 Task: Check the sale-to-list ratio of master bedroom in the last 3 years.
Action: Mouse moved to (739, 170)
Screenshot: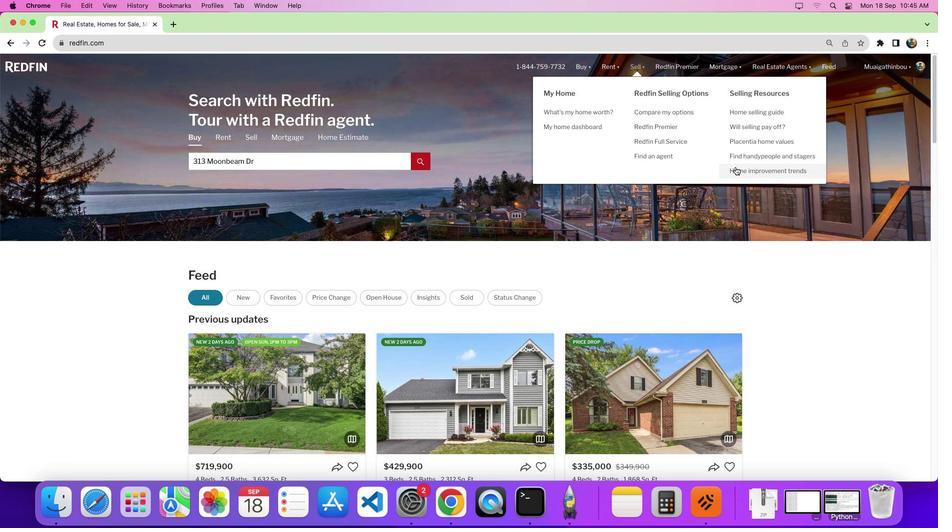 
Action: Mouse pressed left at (739, 170)
Screenshot: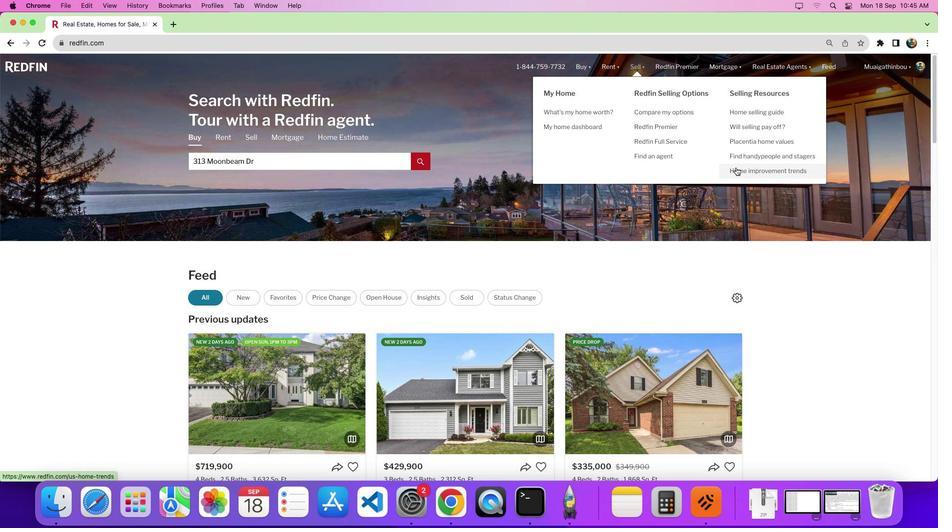 
Action: Mouse moved to (739, 170)
Screenshot: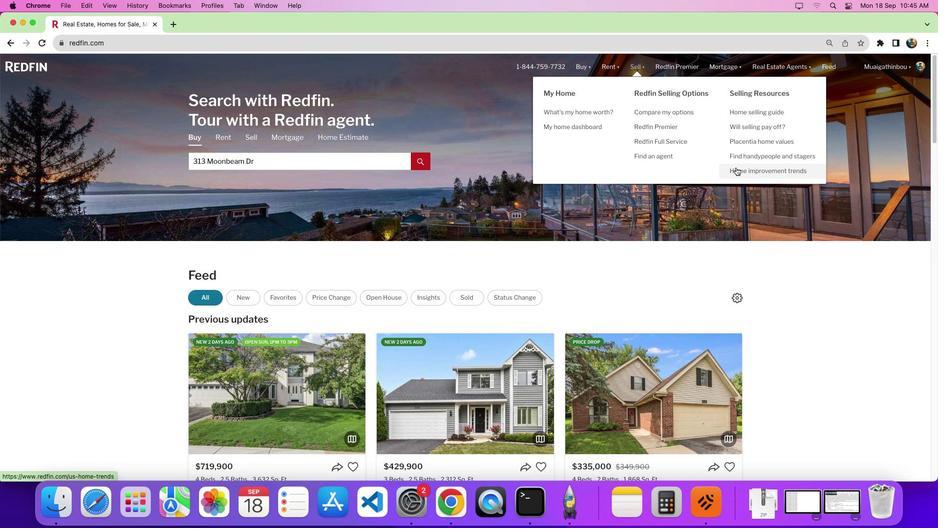 
Action: Mouse pressed left at (739, 170)
Screenshot: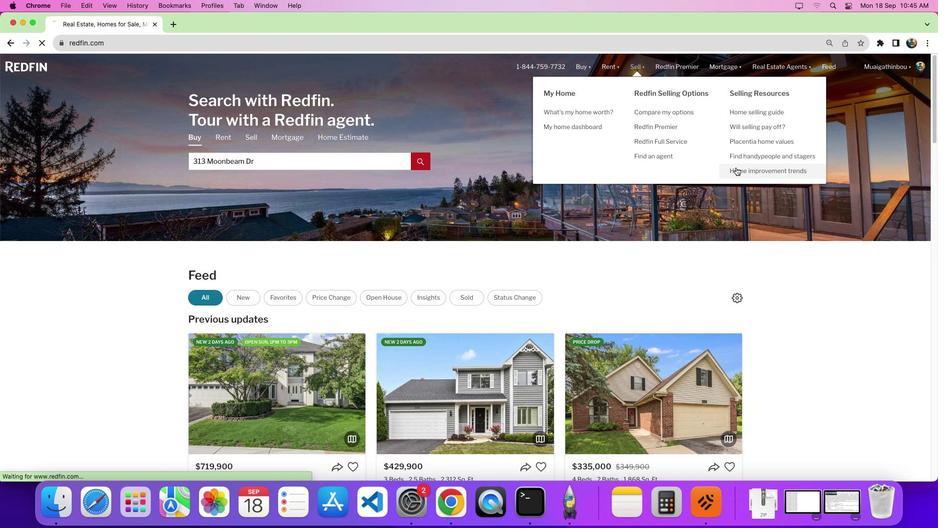
Action: Mouse moved to (269, 194)
Screenshot: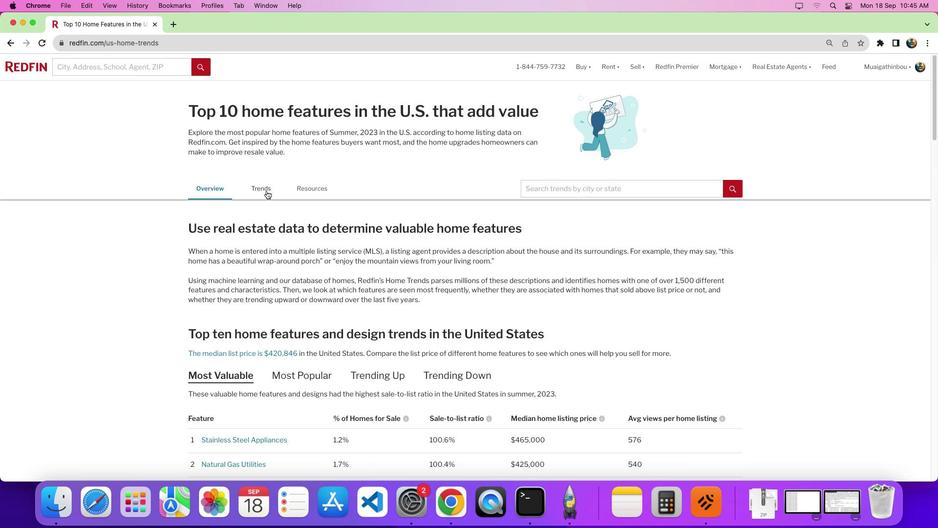 
Action: Mouse pressed left at (269, 194)
Screenshot: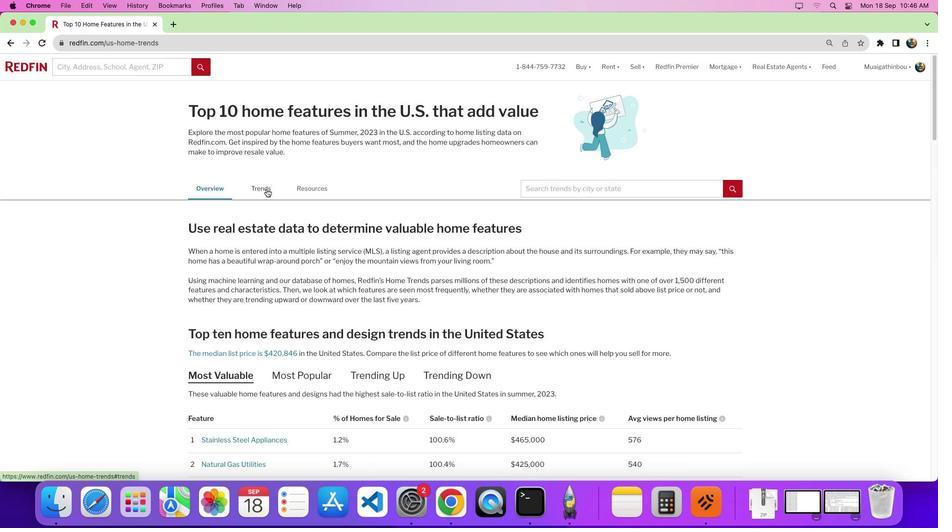 
Action: Mouse moved to (938, 266)
Screenshot: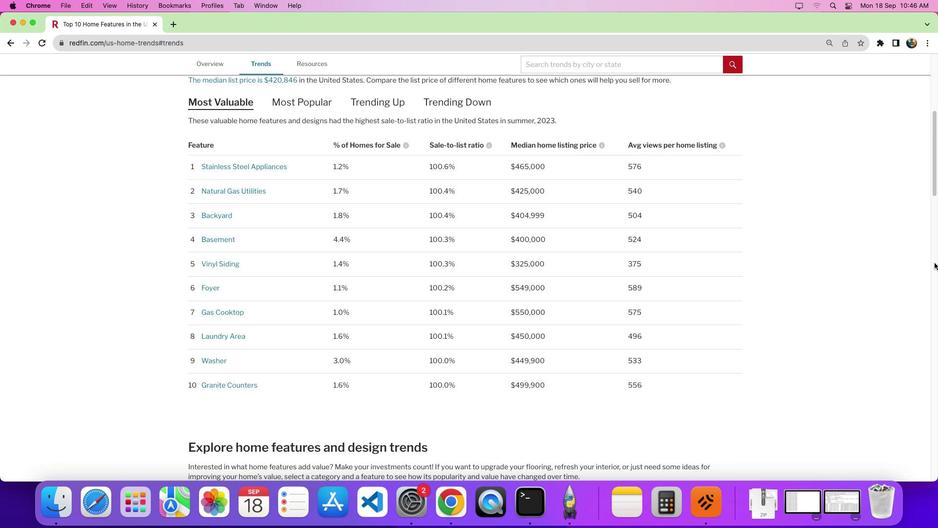 
Action: Mouse pressed left at (938, 266)
Screenshot: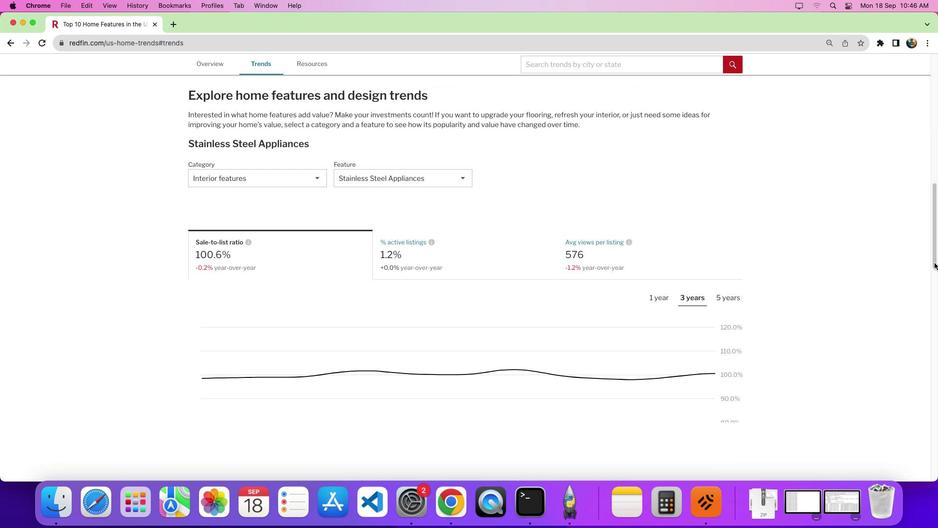 
Action: Mouse moved to (279, 178)
Screenshot: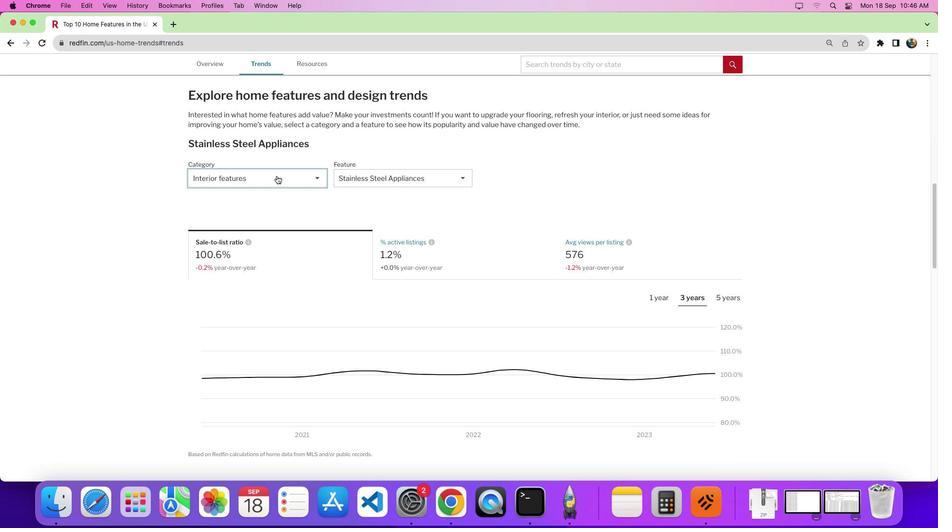 
Action: Mouse pressed left at (279, 178)
Screenshot: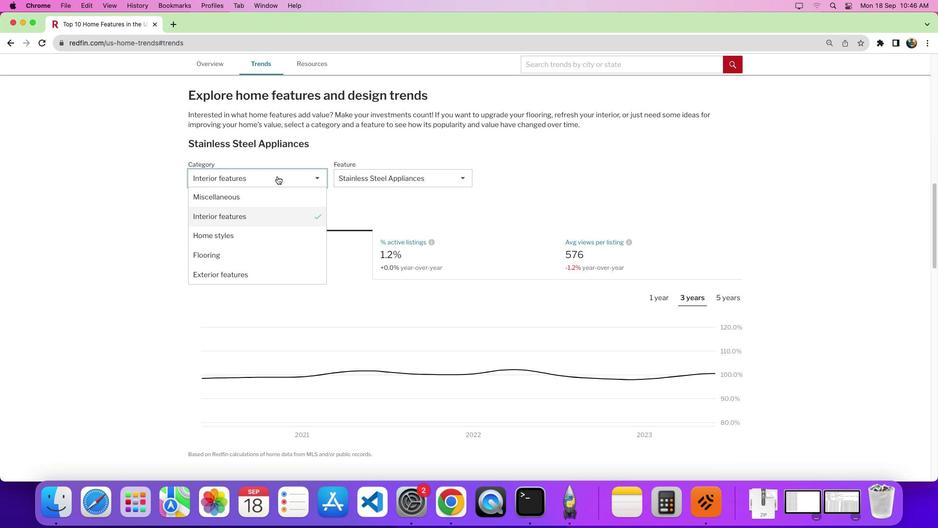 
Action: Mouse moved to (296, 221)
Screenshot: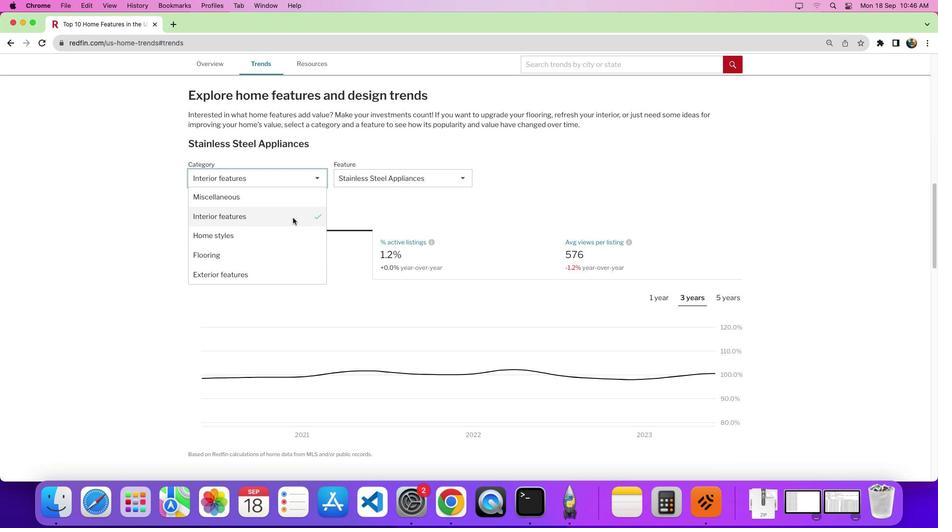 
Action: Mouse pressed left at (296, 221)
Screenshot: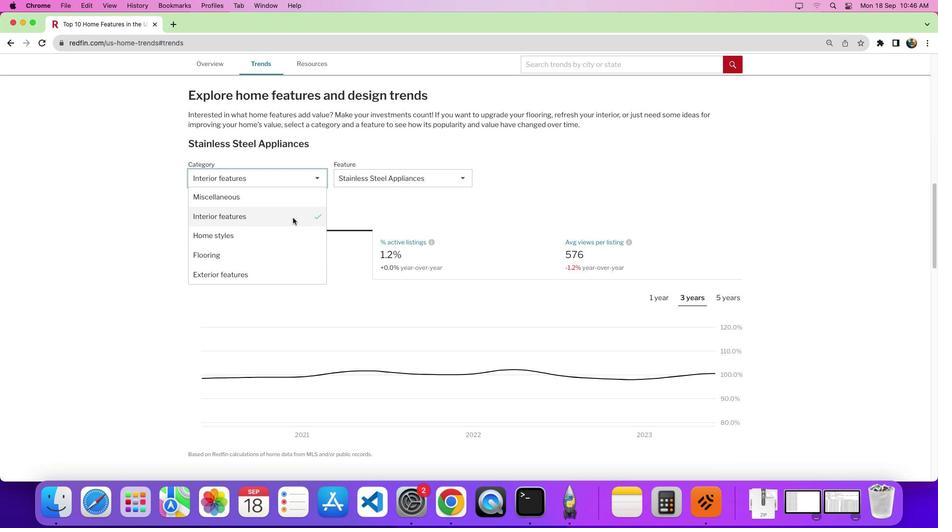 
Action: Mouse moved to (405, 176)
Screenshot: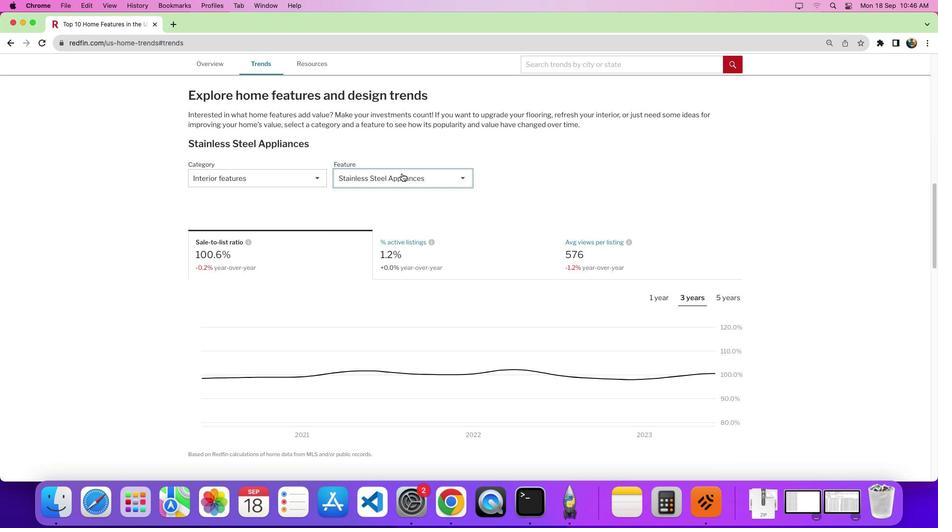 
Action: Mouse pressed left at (405, 176)
Screenshot: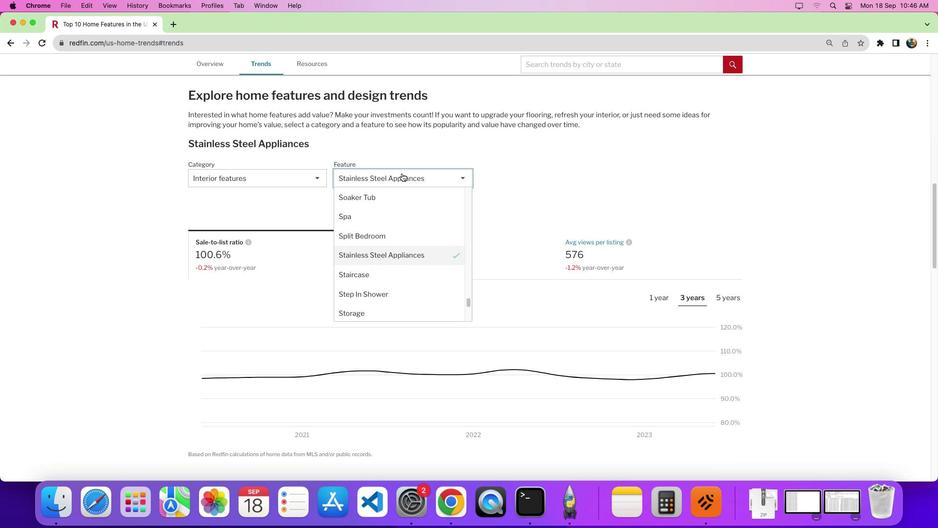 
Action: Mouse moved to (472, 271)
Screenshot: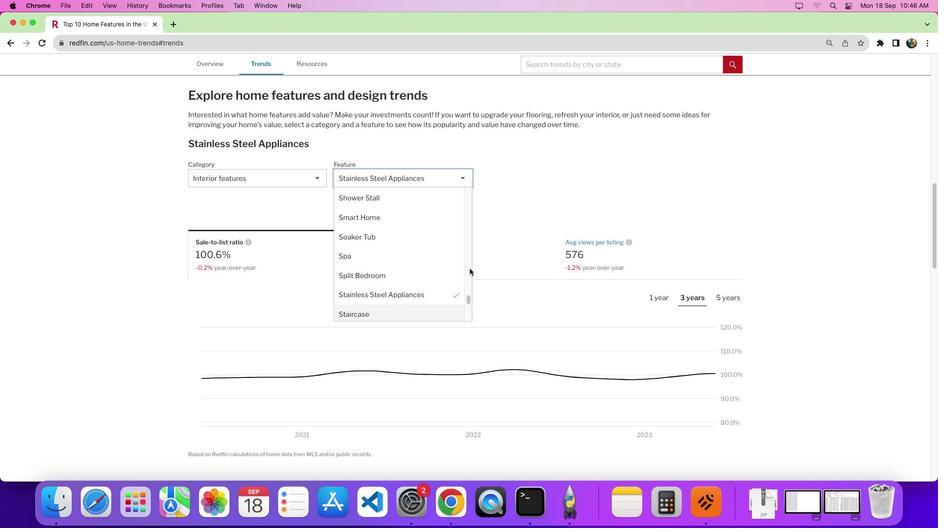 
Action: Mouse pressed left at (472, 271)
Screenshot: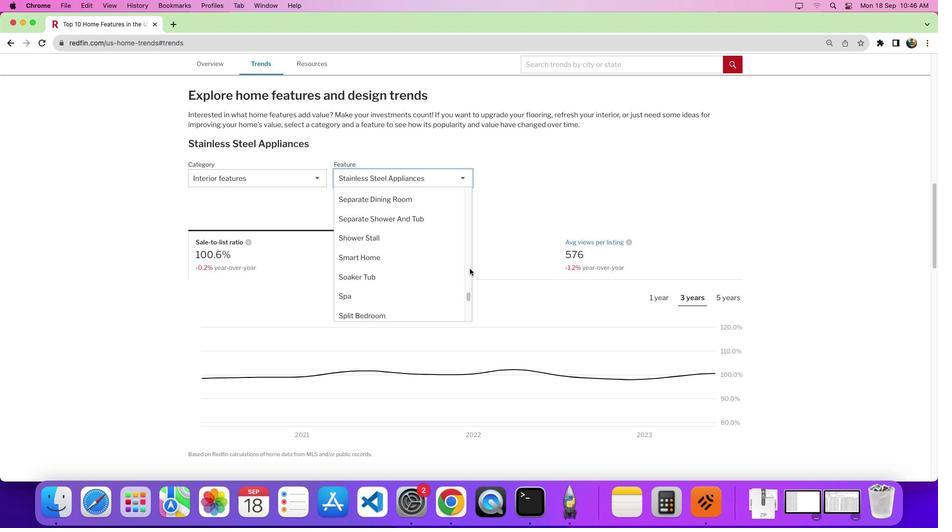 
Action: Mouse moved to (393, 226)
Screenshot: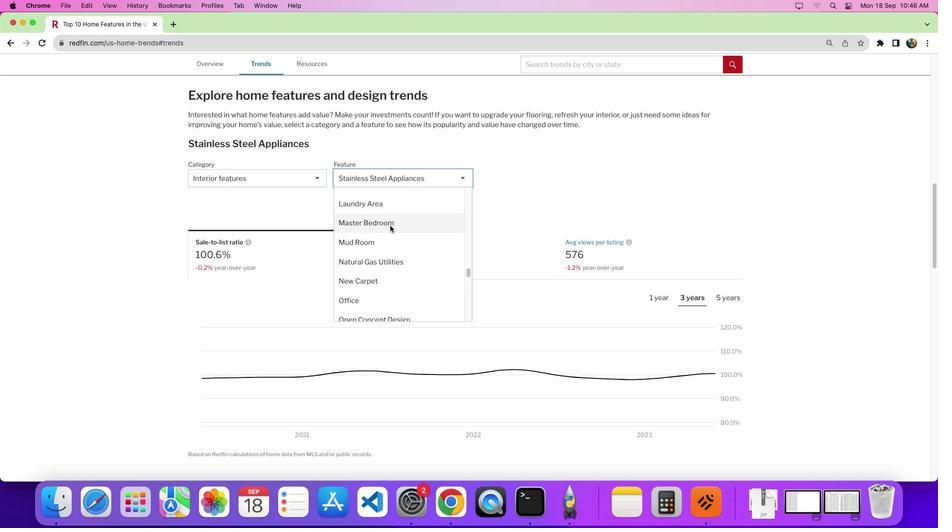 
Action: Mouse scrolled (393, 226) with delta (2, 3)
Screenshot: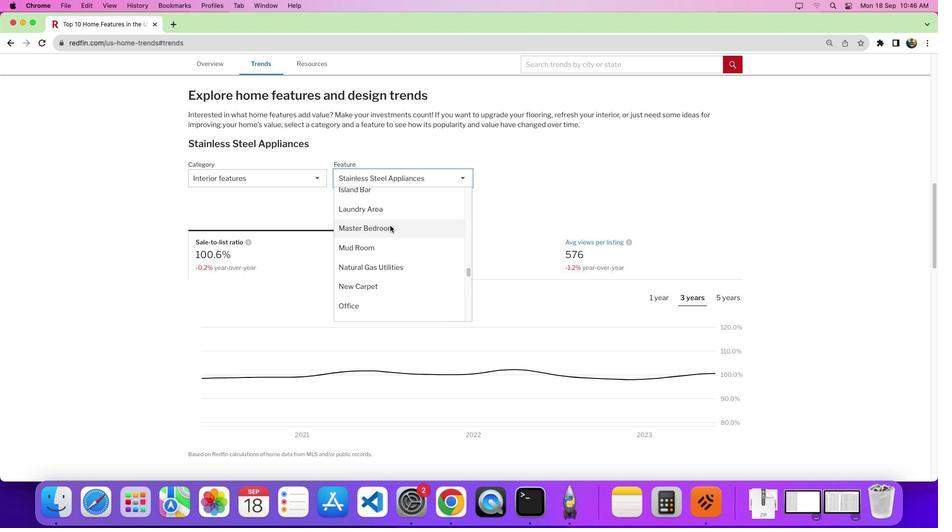 
Action: Mouse moved to (393, 227)
Screenshot: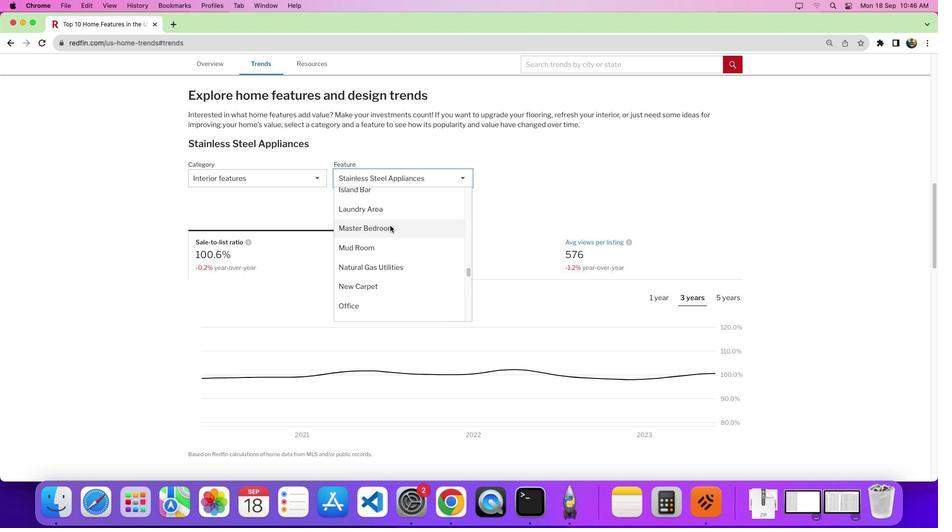 
Action: Mouse scrolled (393, 227) with delta (2, 3)
Screenshot: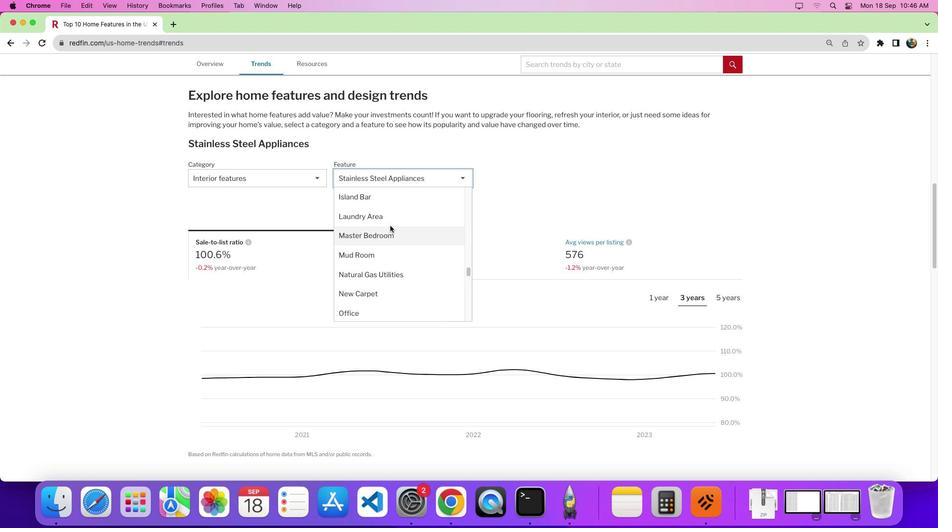 
Action: Mouse moved to (394, 249)
Screenshot: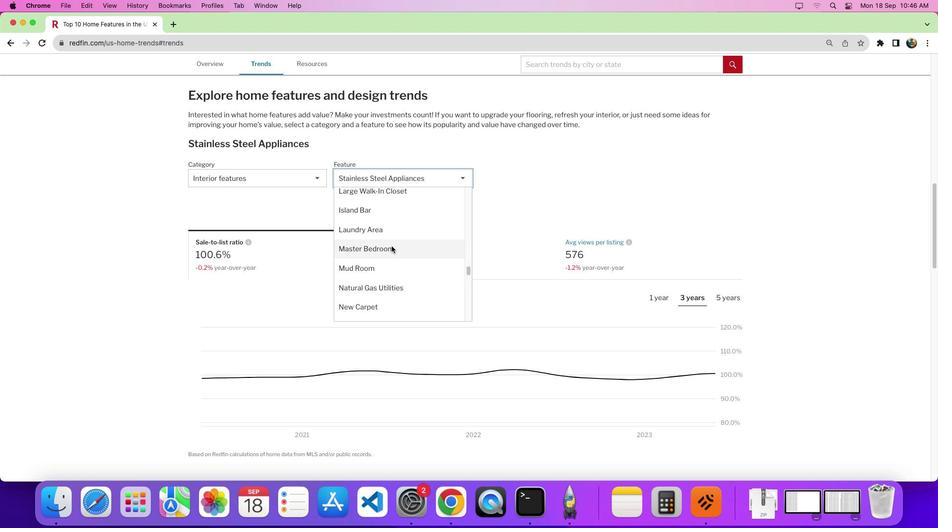 
Action: Mouse scrolled (394, 249) with delta (2, 2)
Screenshot: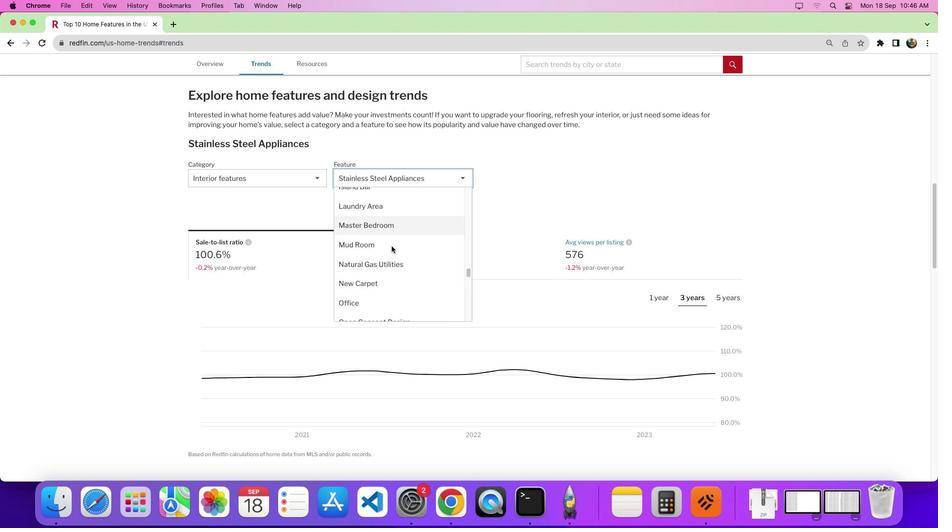 
Action: Mouse scrolled (394, 249) with delta (2, 2)
Screenshot: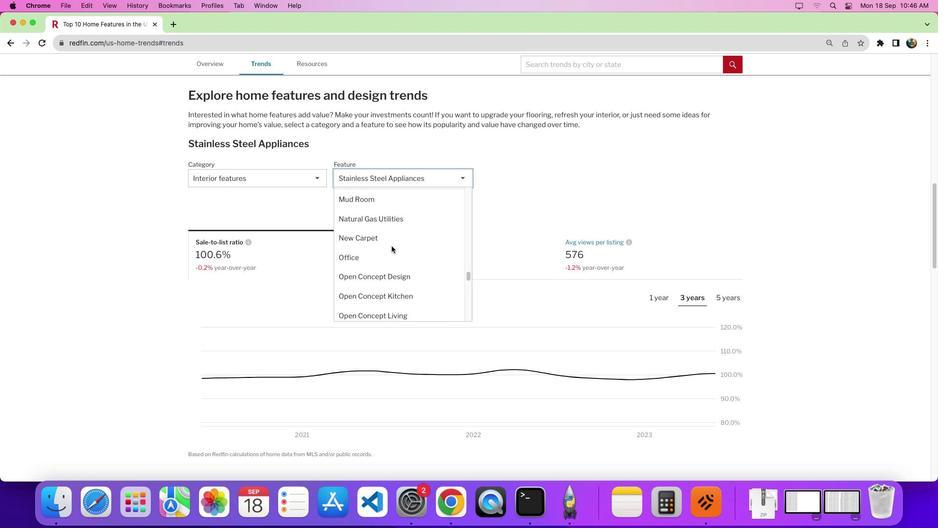 
Action: Mouse scrolled (394, 249) with delta (2, 0)
Screenshot: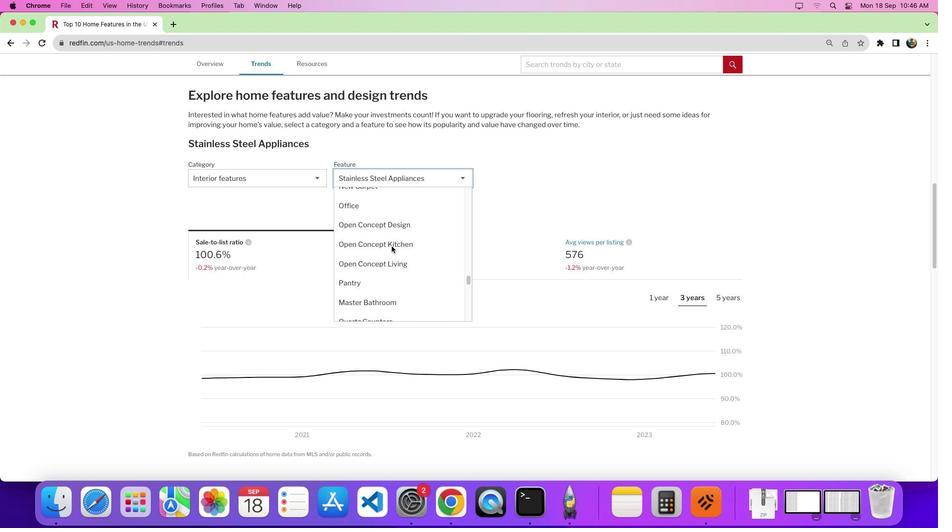 
Action: Mouse moved to (384, 274)
Screenshot: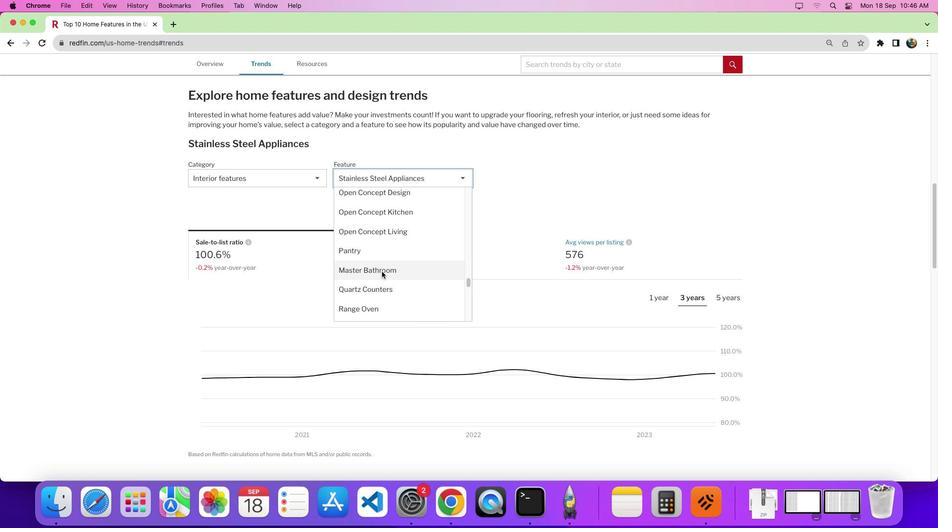 
Action: Mouse pressed left at (384, 274)
Screenshot: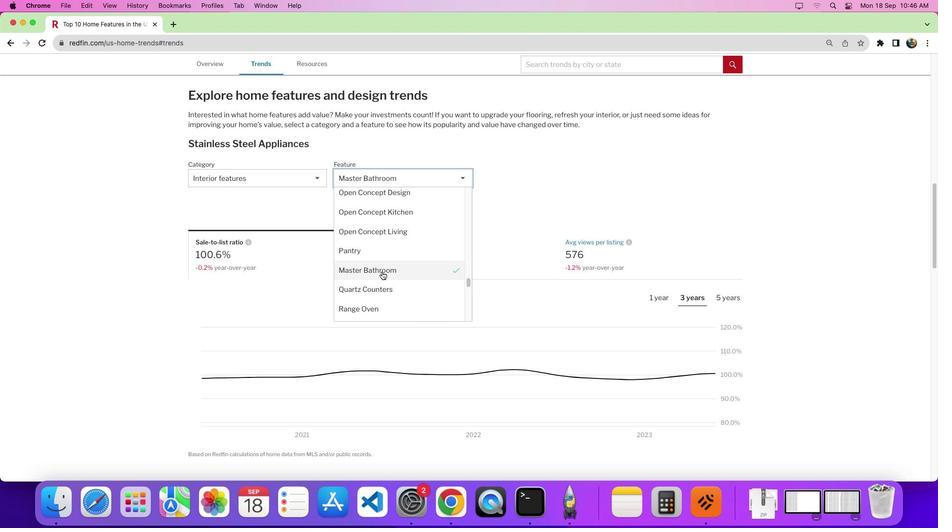 
Action: Mouse moved to (792, 259)
Screenshot: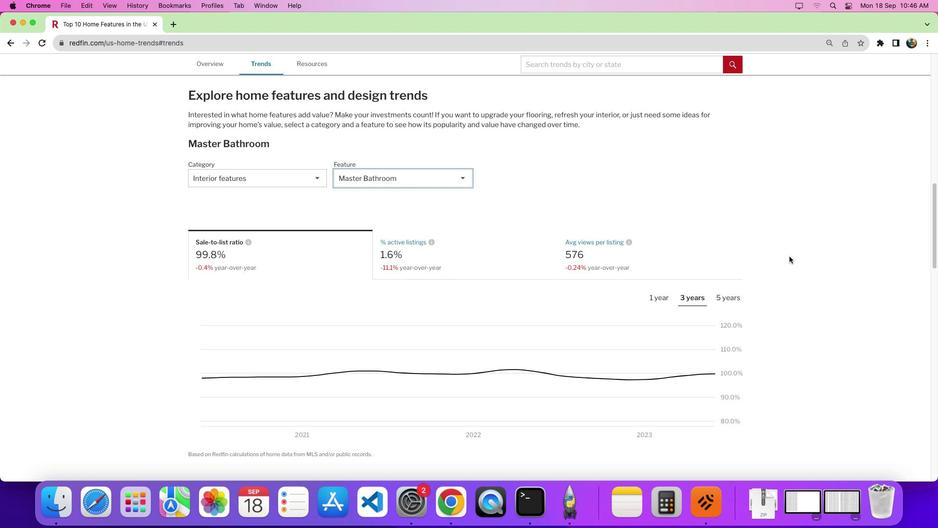 
